 Task: Add a dependency to the task Upgrade and migrate company file storage to a cloud-based solution , the existing task  Integrate a new chat system for customer service in the project AgileFlow
Action: Mouse moved to (46, 366)
Screenshot: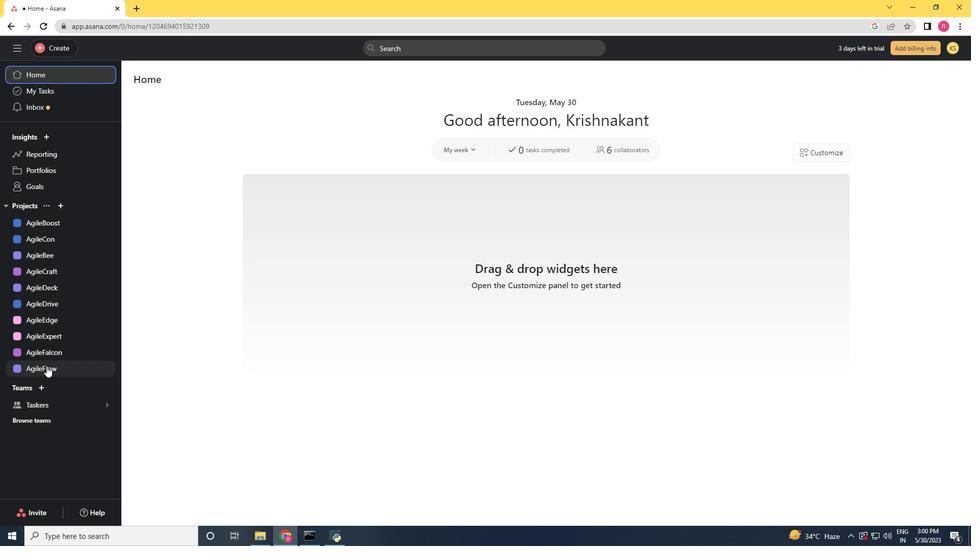 
Action: Mouse pressed left at (46, 366)
Screenshot: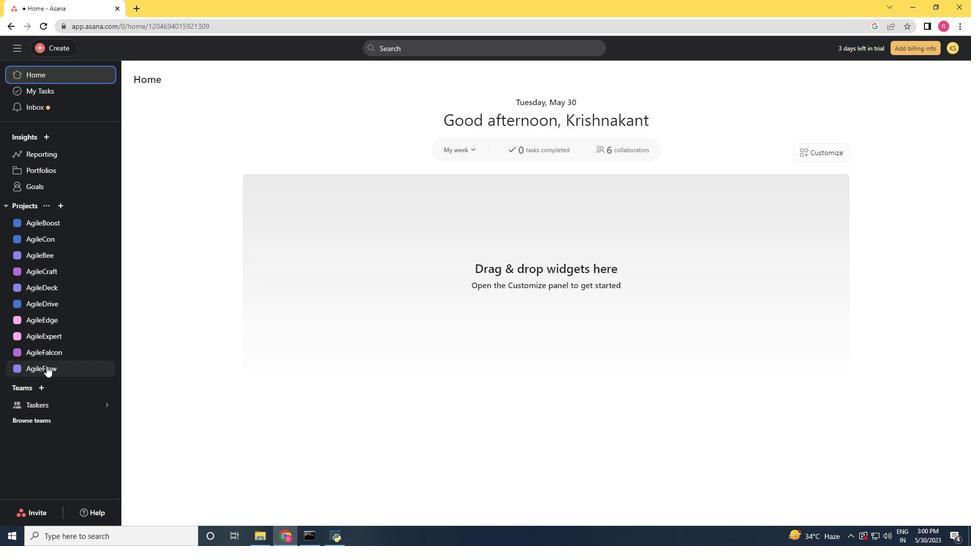 
Action: Mouse moved to (332, 409)
Screenshot: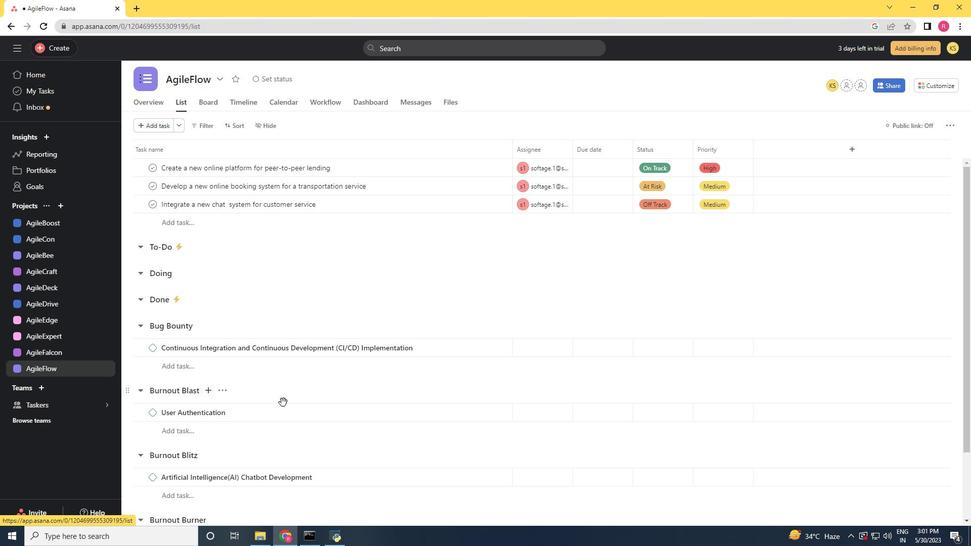
Action: Mouse scrolled (332, 408) with delta (0, 0)
Screenshot: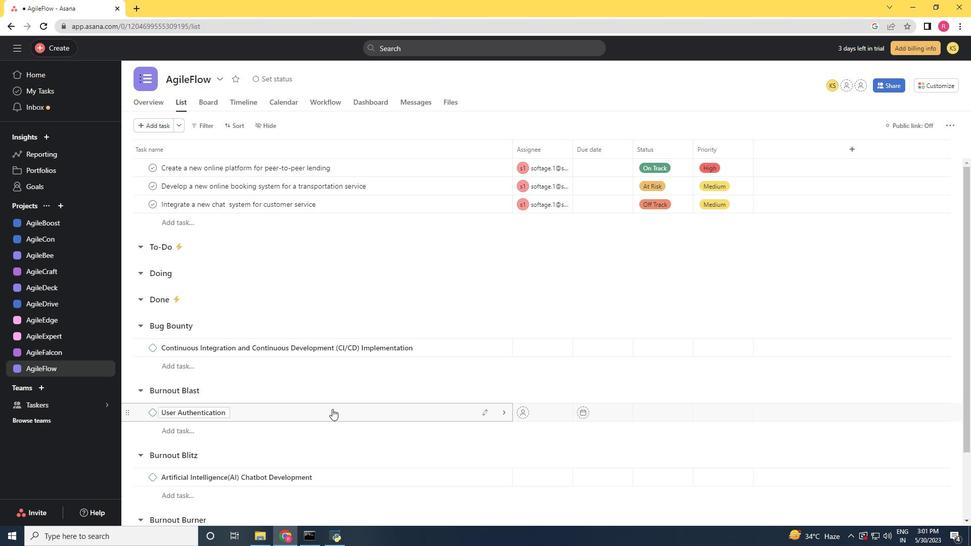 
Action: Mouse scrolled (332, 408) with delta (0, 0)
Screenshot: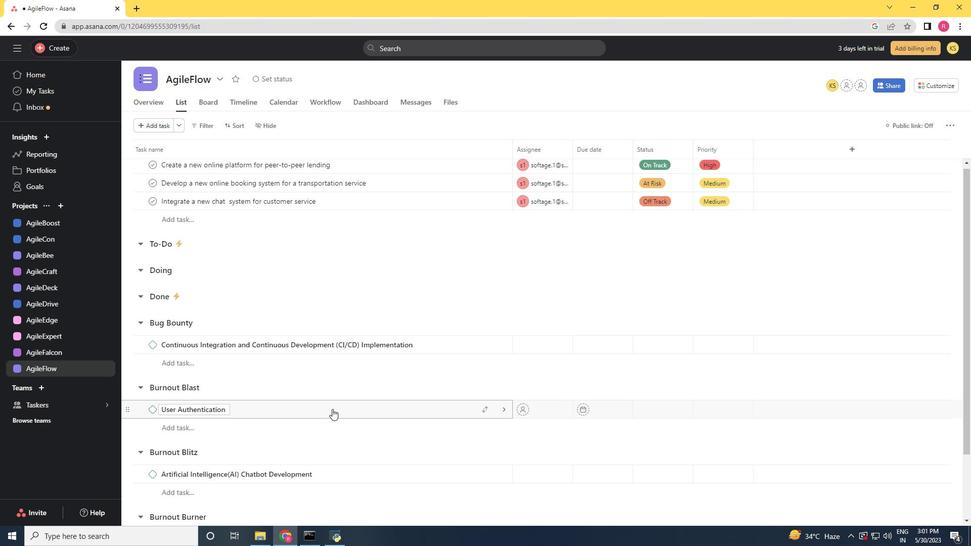 
Action: Mouse scrolled (332, 408) with delta (0, 0)
Screenshot: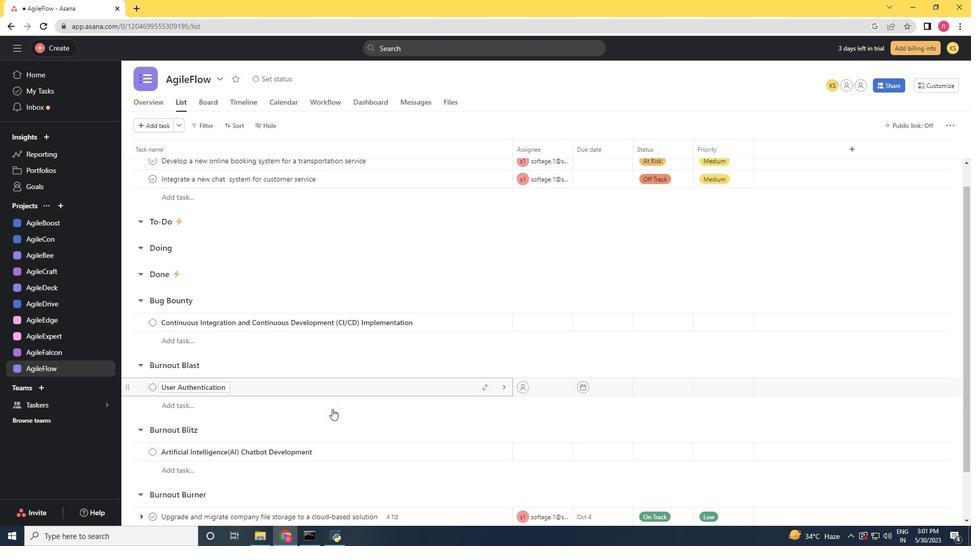 
Action: Mouse scrolled (332, 408) with delta (0, 0)
Screenshot: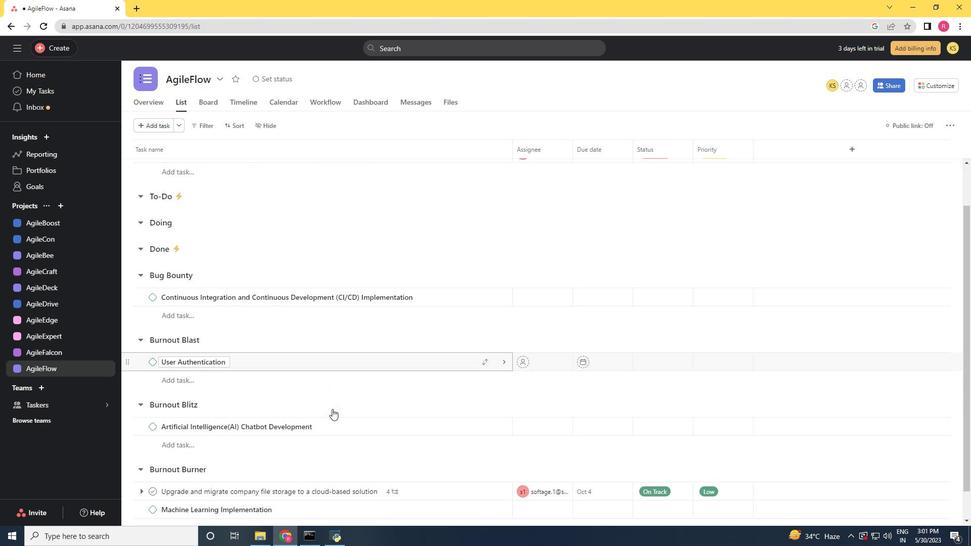 
Action: Mouse scrolled (332, 408) with delta (0, 0)
Screenshot: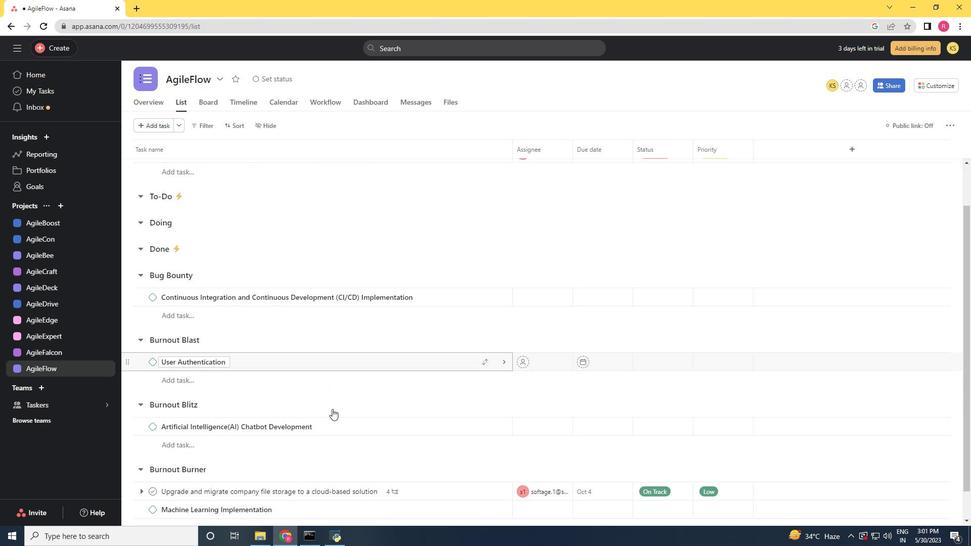 
Action: Mouse scrolled (332, 408) with delta (0, 0)
Screenshot: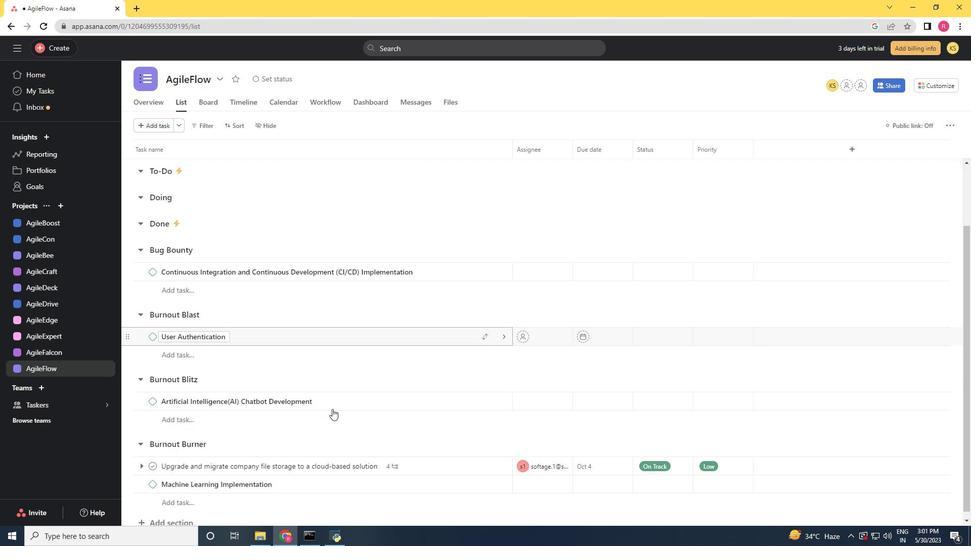 
Action: Mouse scrolled (332, 408) with delta (0, 0)
Screenshot: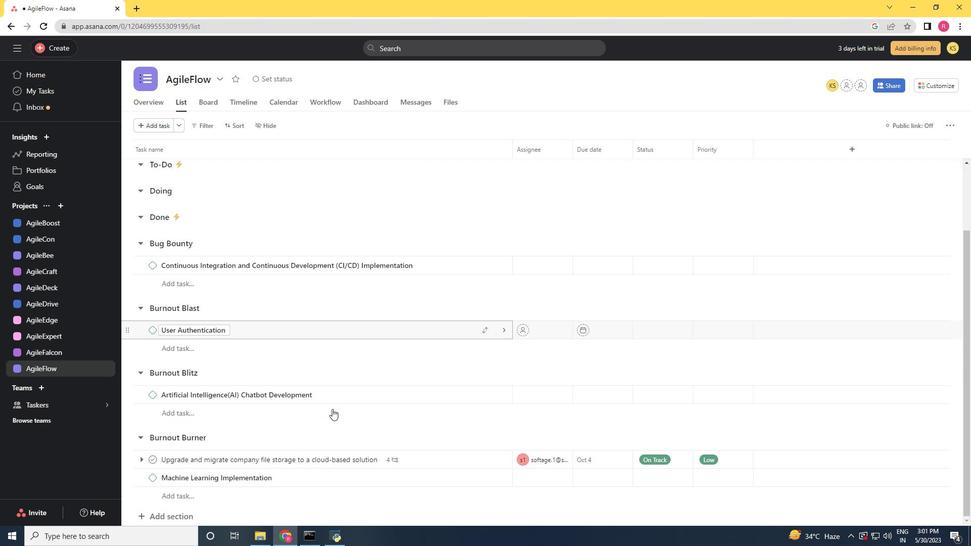
Action: Mouse moved to (430, 463)
Screenshot: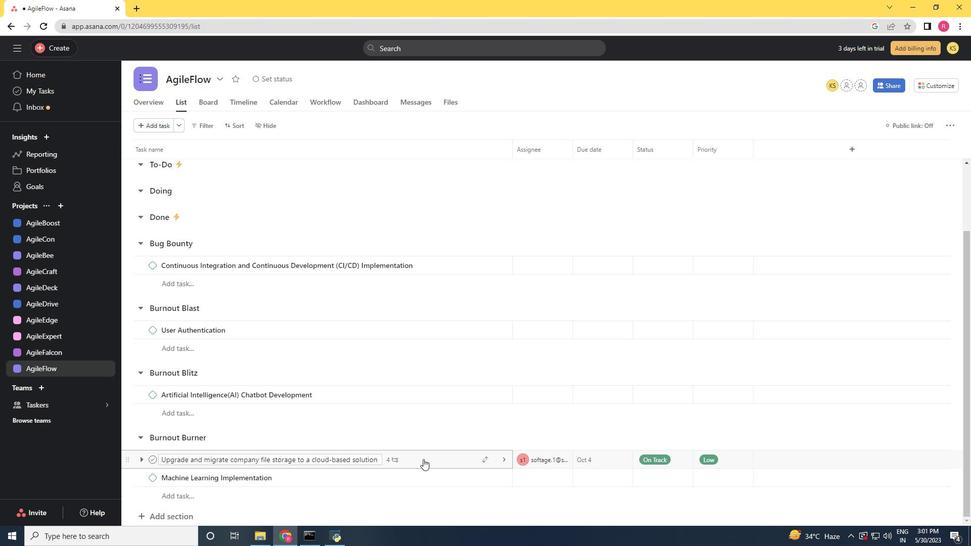 
Action: Mouse pressed left at (430, 463)
Screenshot: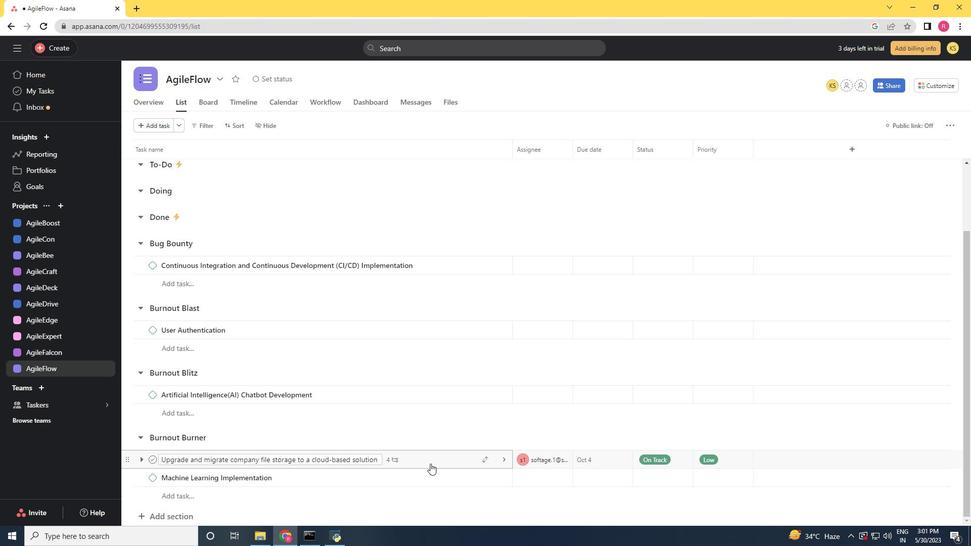 
Action: Mouse moved to (745, 296)
Screenshot: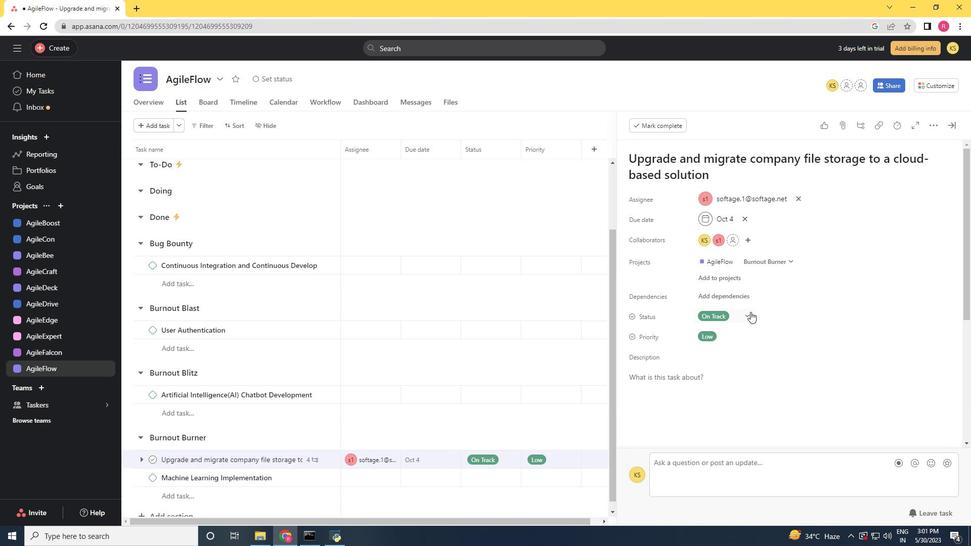 
Action: Mouse pressed left at (745, 296)
Screenshot: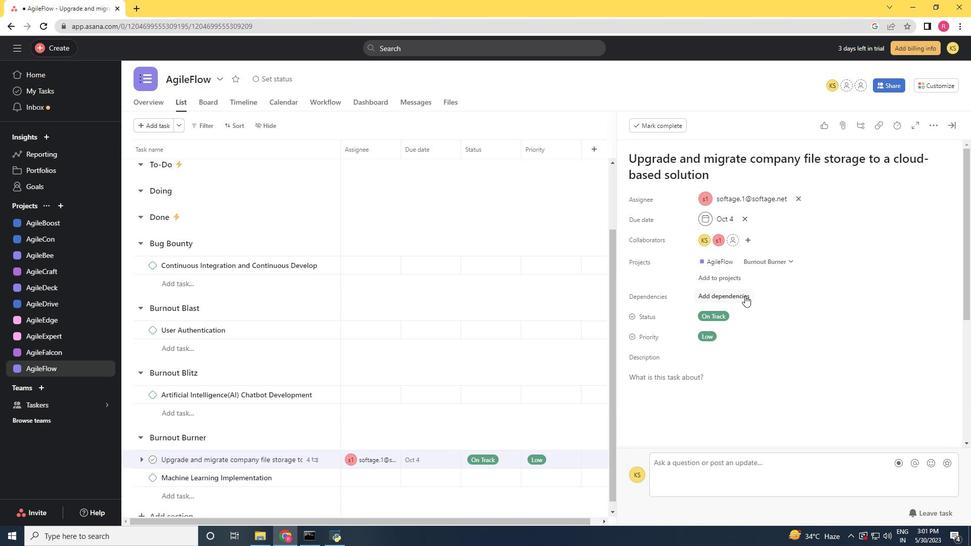 
Action: Key pressed <Key.shift>Integrate<Key.space>a<Key.space>new<Key.space>chat<Key.space>system<Key.space>for<Key.space>customer<Key.space>d<Key.backspace>service
Screenshot: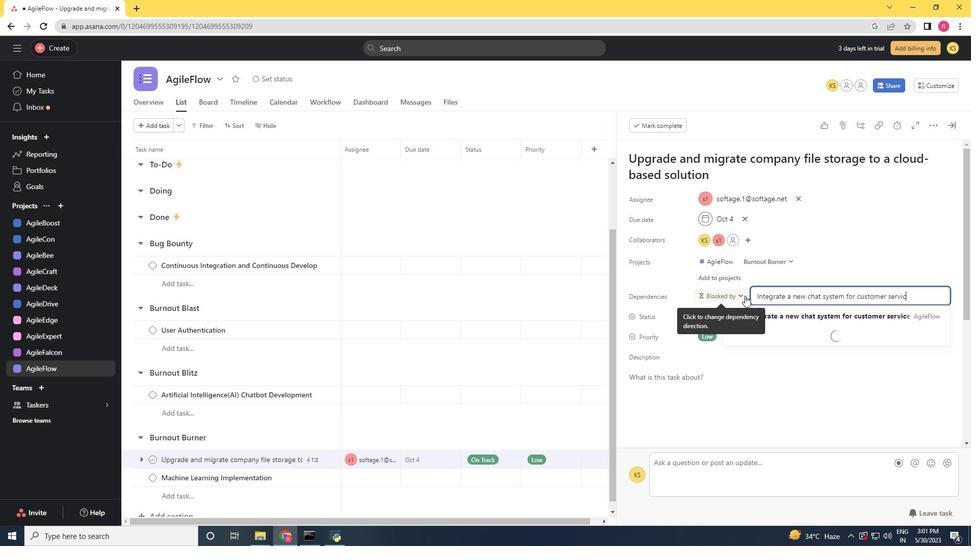 
Action: Mouse moved to (789, 315)
Screenshot: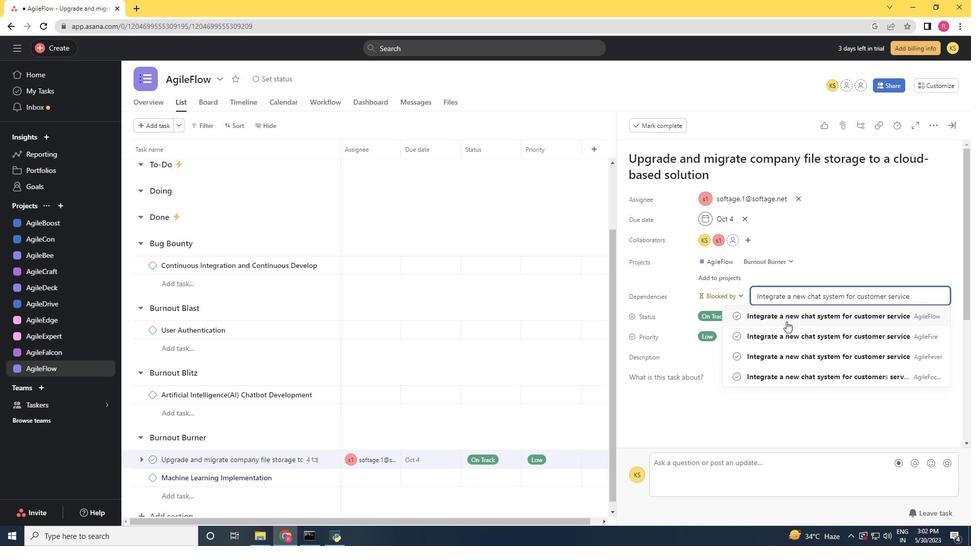 
Action: Mouse pressed left at (789, 315)
Screenshot: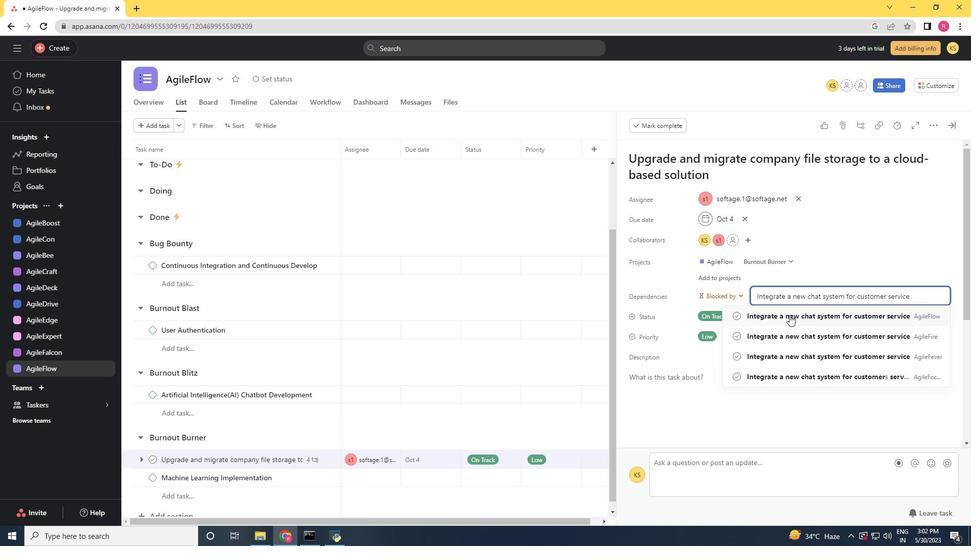 
